 Task: In the Company americanexpress.com, schedule a meeting with title: 'Product Demo and Service Presentation', Select date: '20 August, 2023', select start time: 12:00:PM. Add location on call (786) 555-4384 with meeting description: For further discussion on products, kindly join the meeting. Add attendees from company's contact and save.. Logged in from softage.10@softage.net
Action: Mouse moved to (56, 43)
Screenshot: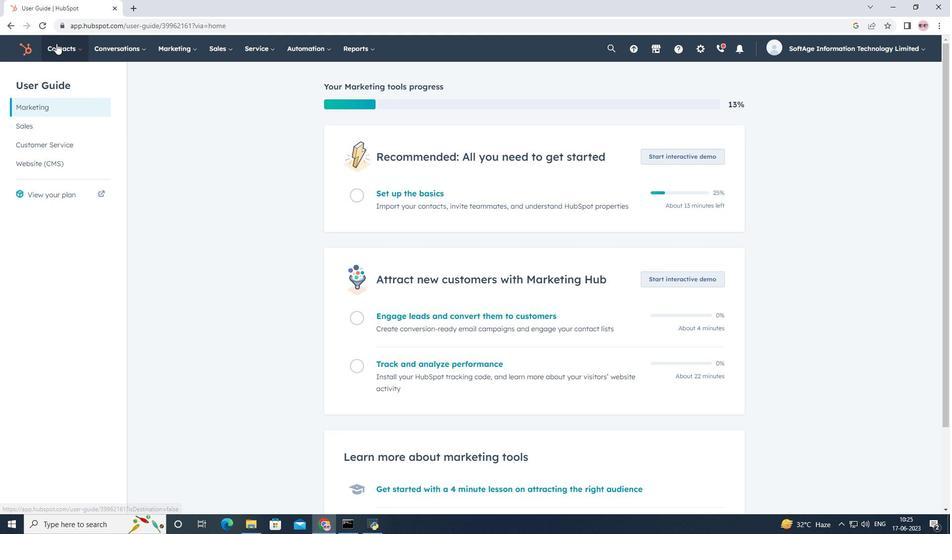 
Action: Mouse pressed left at (56, 43)
Screenshot: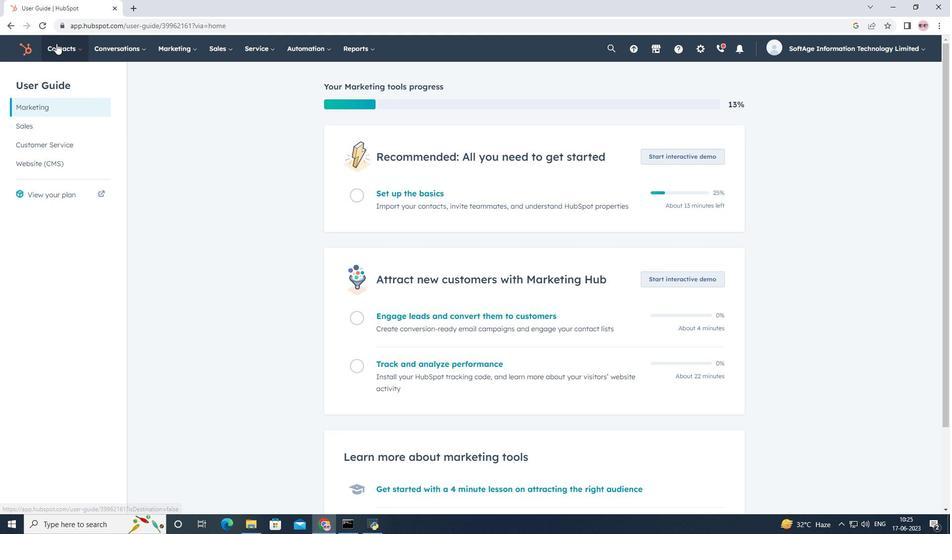 
Action: Mouse moved to (77, 100)
Screenshot: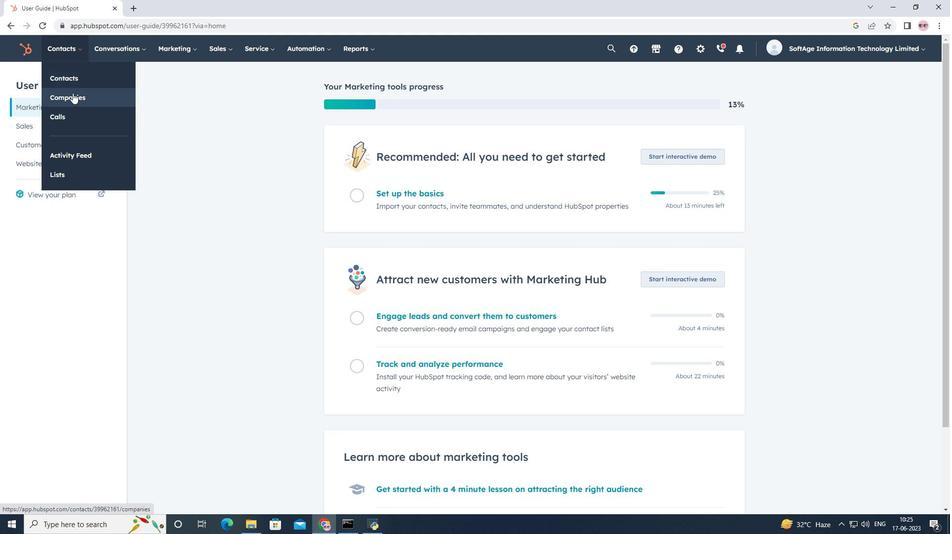 
Action: Mouse pressed left at (77, 100)
Screenshot: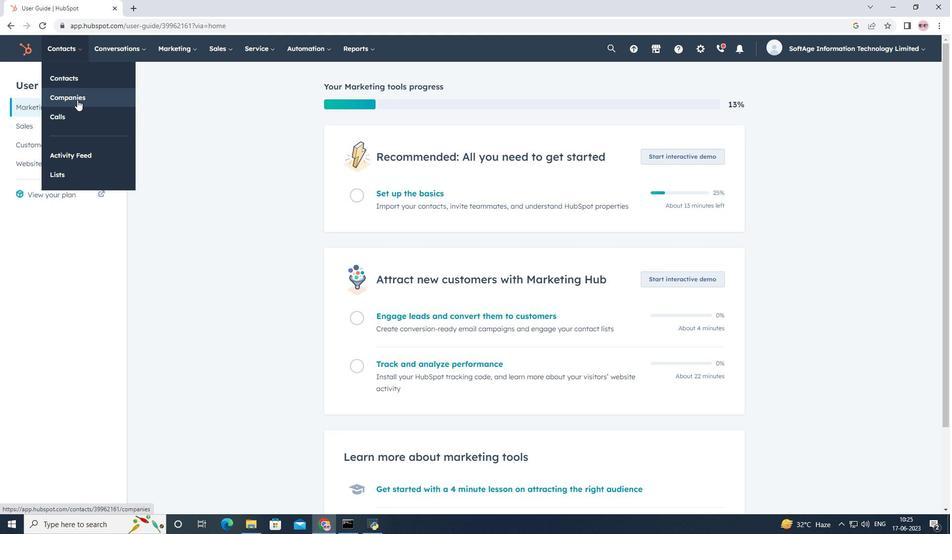 
Action: Mouse moved to (67, 158)
Screenshot: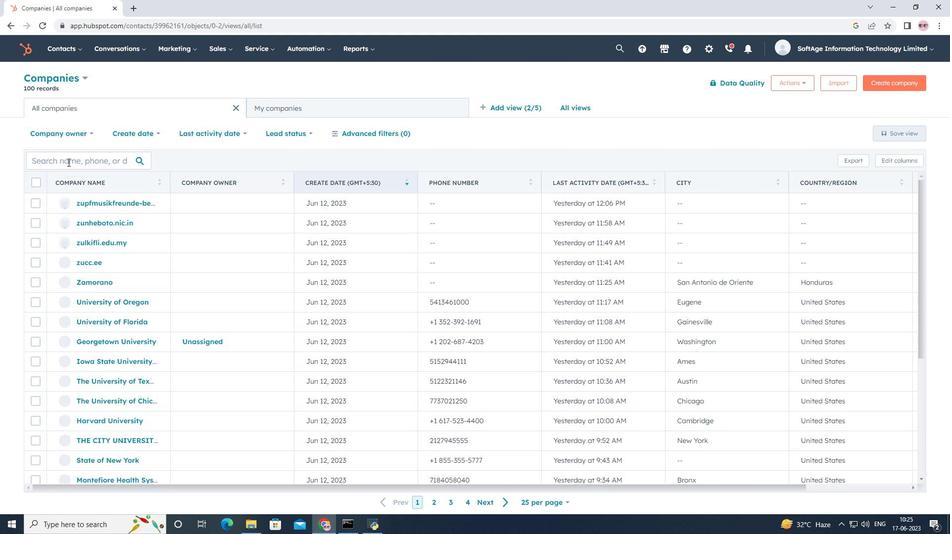 
Action: Mouse pressed left at (67, 158)
Screenshot: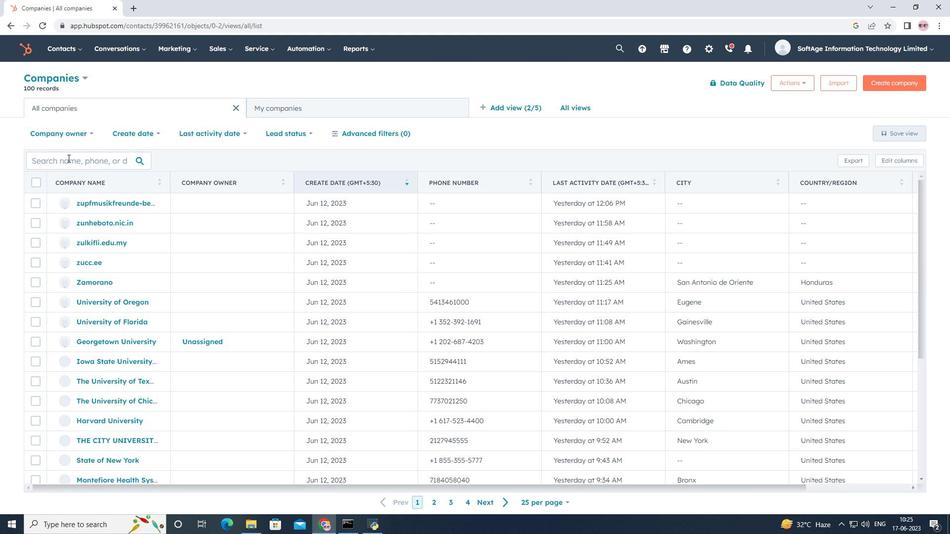 
Action: Key pressed <Key.shift>Am
Screenshot: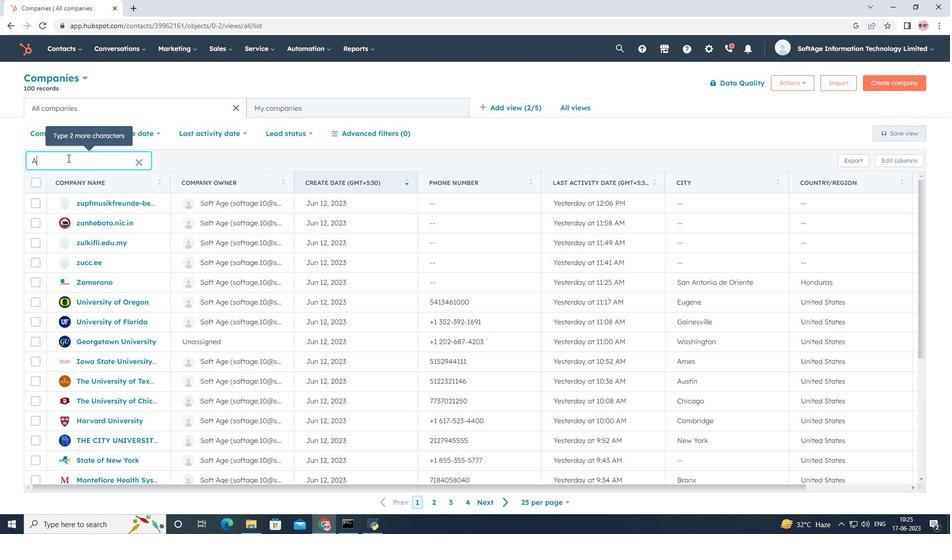 
Action: Mouse moved to (67, 157)
Screenshot: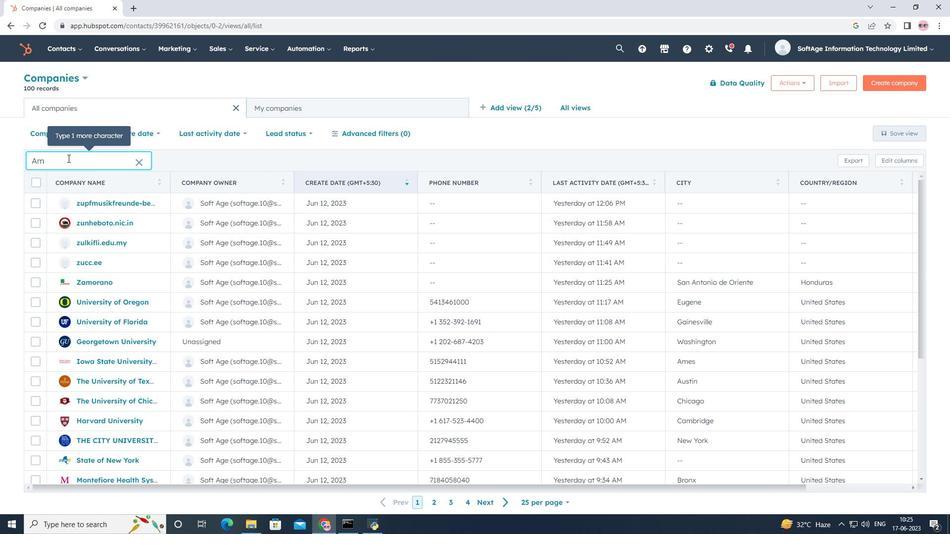 
Action: Key pressed ericanexpress.com
Screenshot: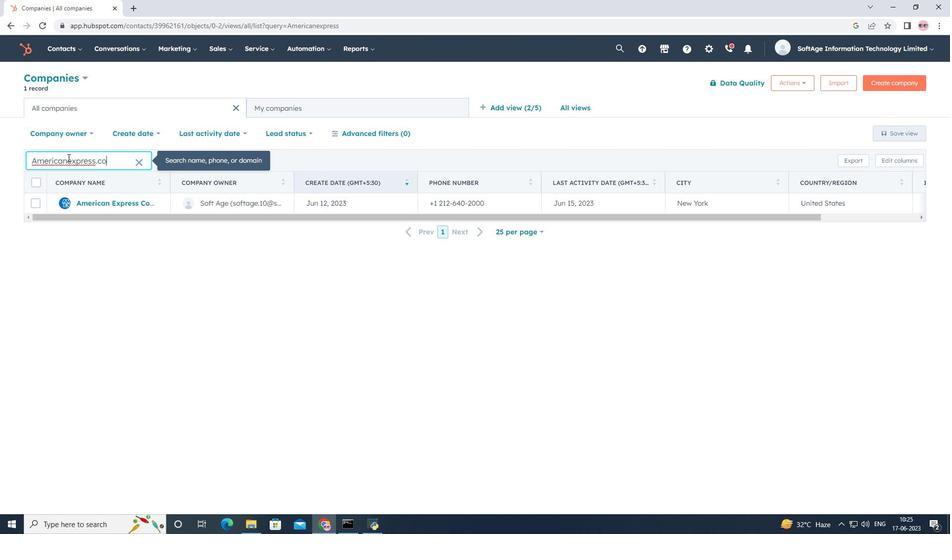 
Action: Mouse moved to (87, 205)
Screenshot: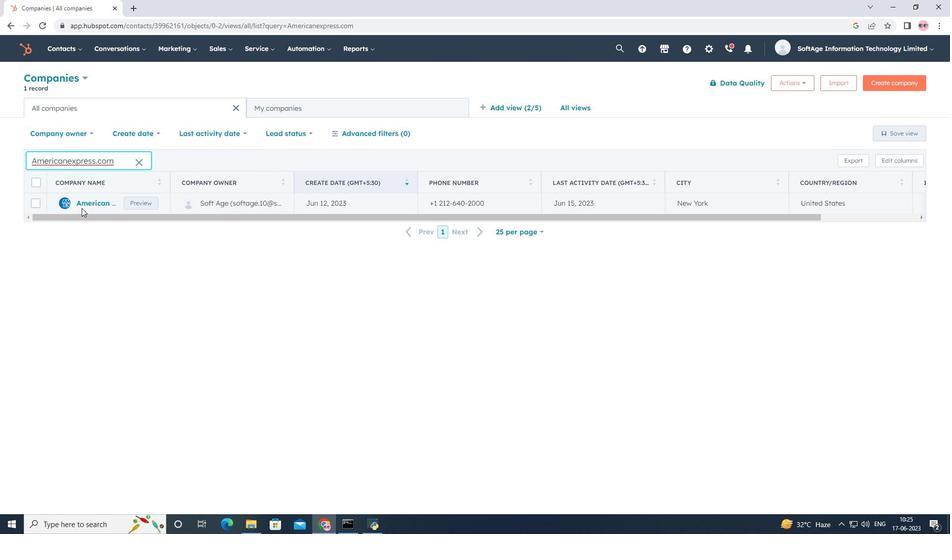 
Action: Mouse pressed left at (87, 205)
Screenshot: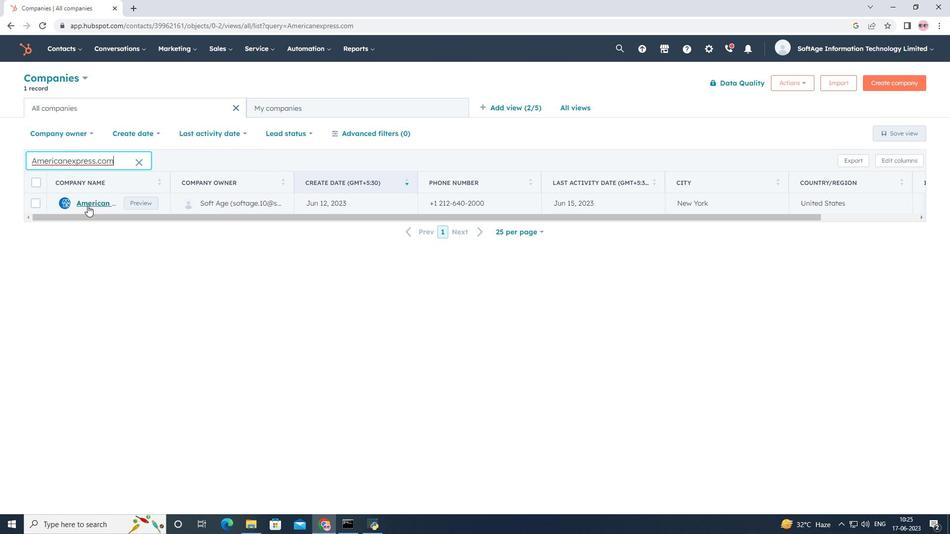 
Action: Mouse moved to (160, 165)
Screenshot: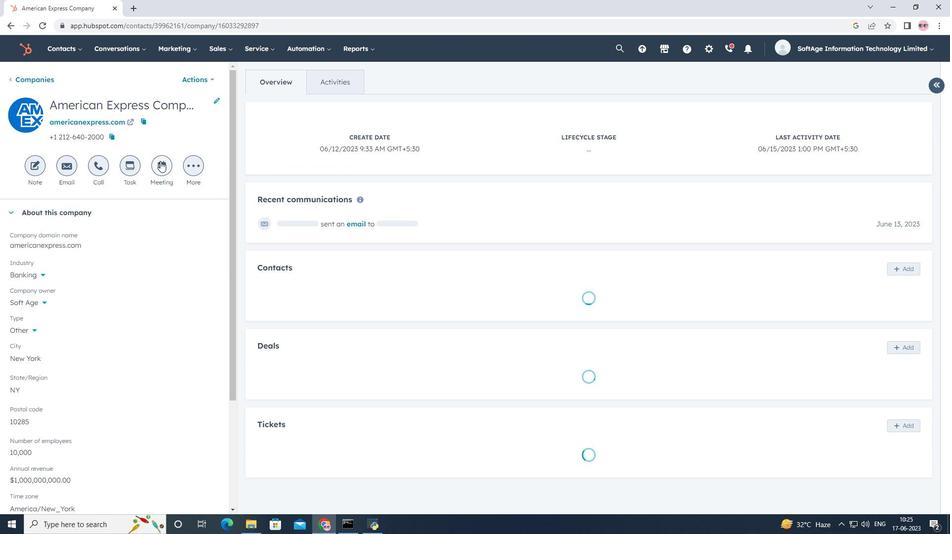 
Action: Mouse pressed left at (160, 165)
Screenshot: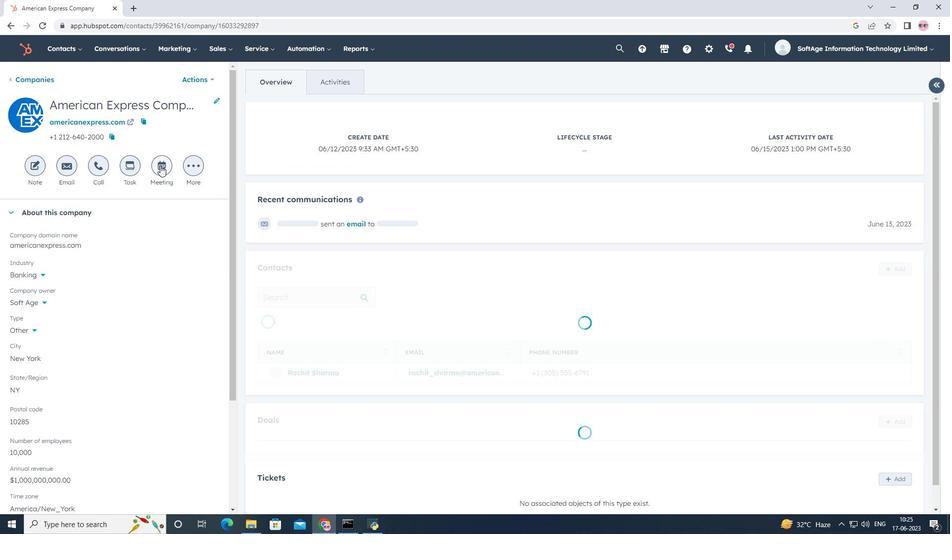 
Action: Mouse moved to (228, 152)
Screenshot: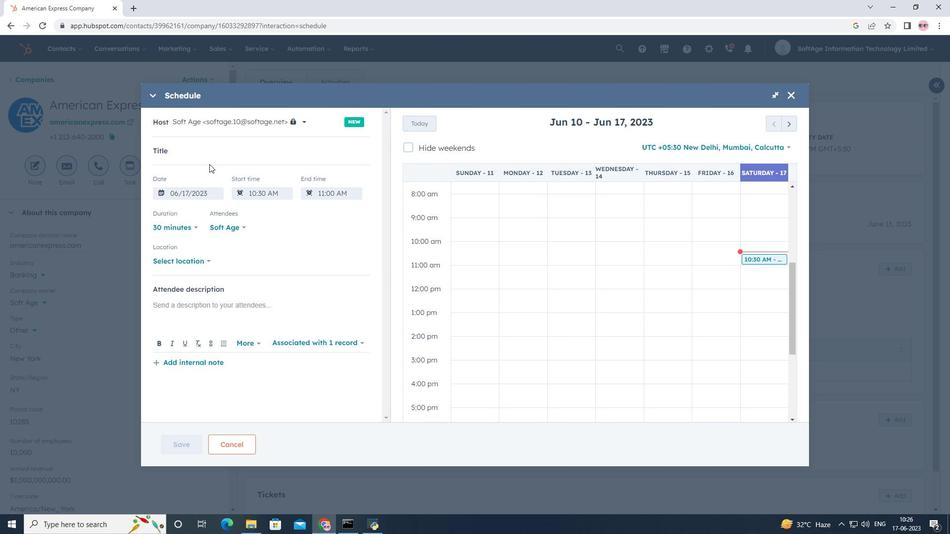 
Action: Key pressed <Key.shift><Key.shift><Key.shift><Key.shift><Key.shift><Key.shift><Key.shift><Key.shift><Key.shift>Product<Key.space><Key.shift>Demo<Key.space>and<Key.space><Key.shift>Service<Key.space><Key.shift>Presentation
Screenshot: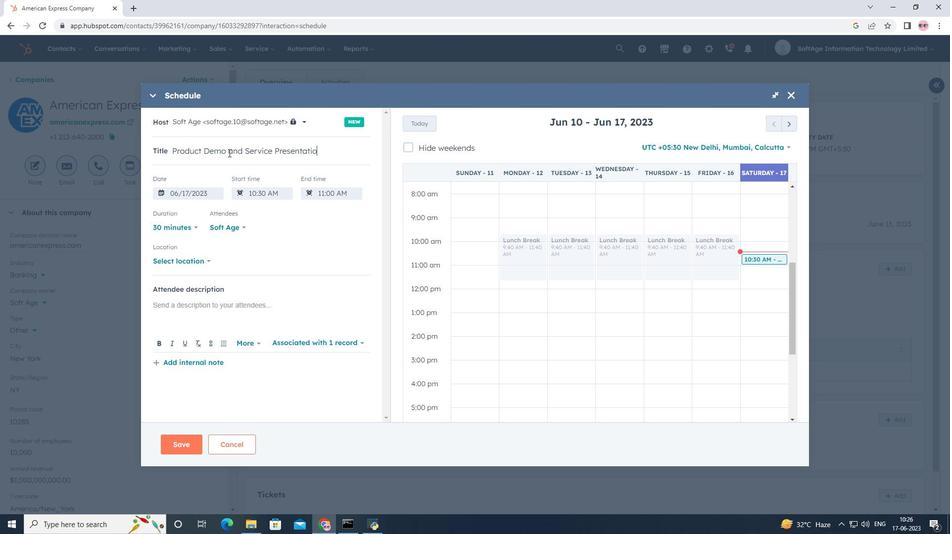 
Action: Mouse moved to (787, 123)
Screenshot: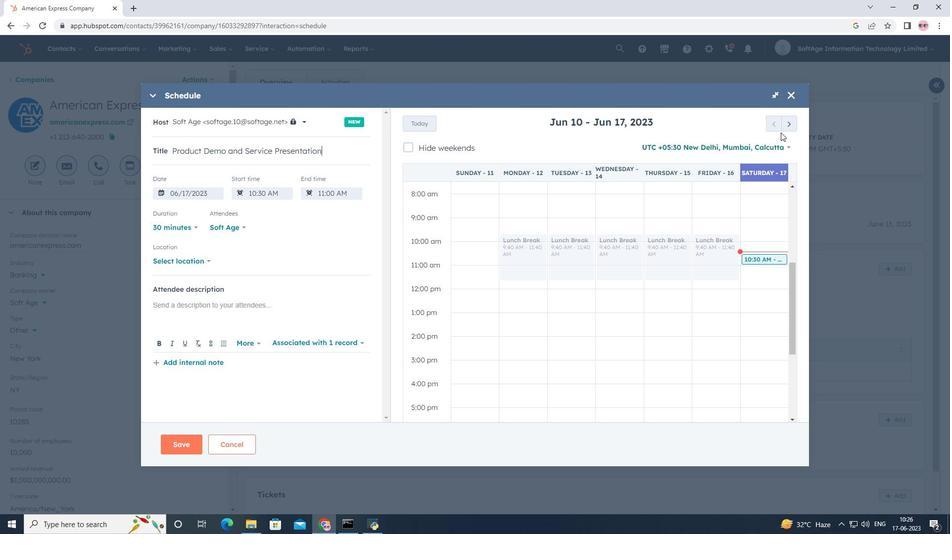 
Action: Mouse pressed left at (787, 123)
Screenshot: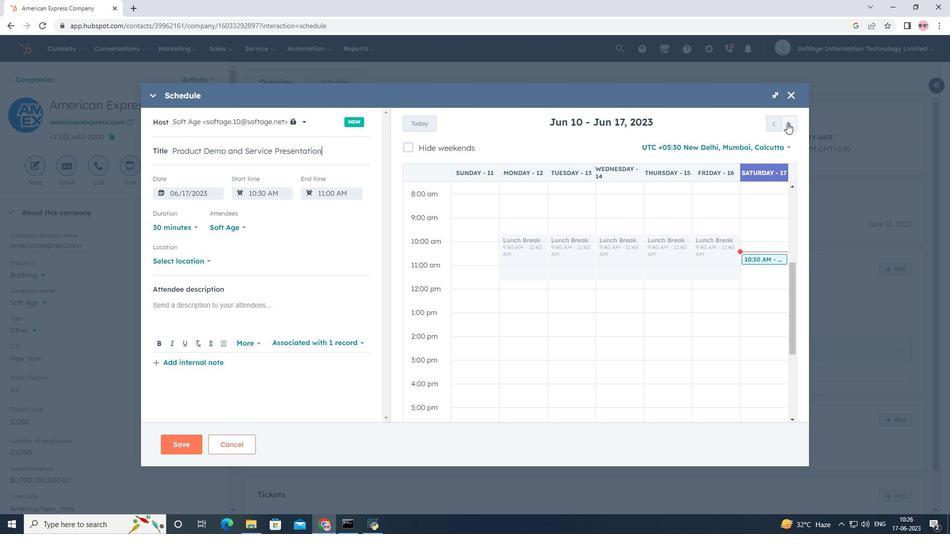 
Action: Mouse pressed left at (787, 123)
Screenshot: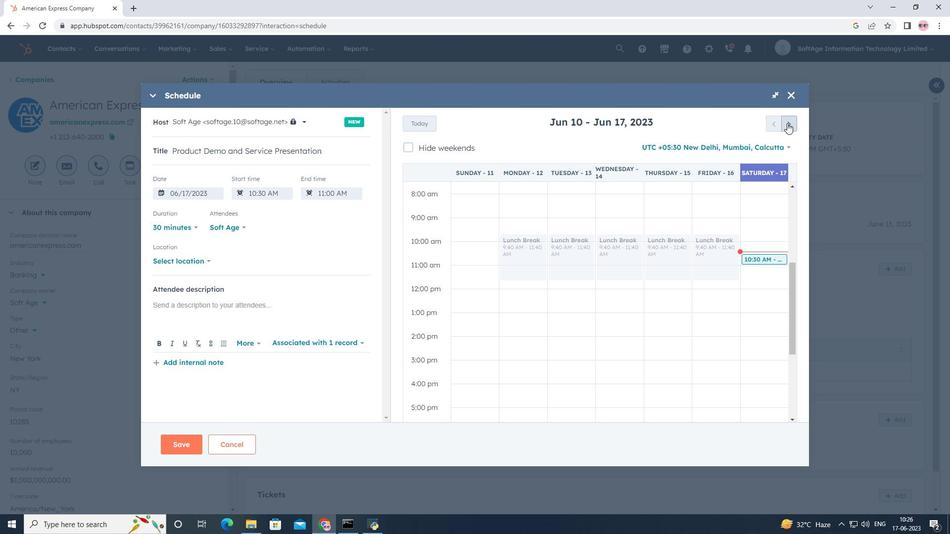 
Action: Mouse pressed left at (787, 123)
Screenshot: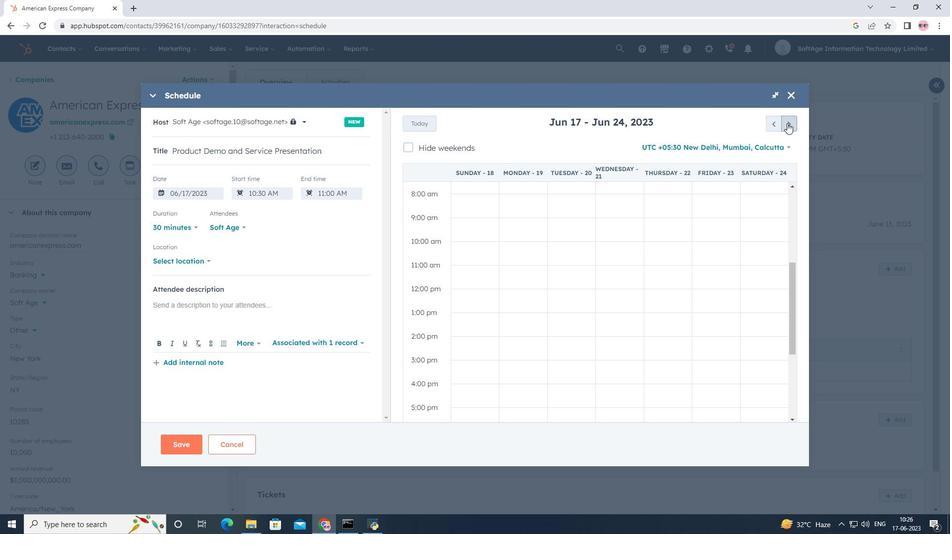 
Action: Mouse pressed left at (787, 123)
Screenshot: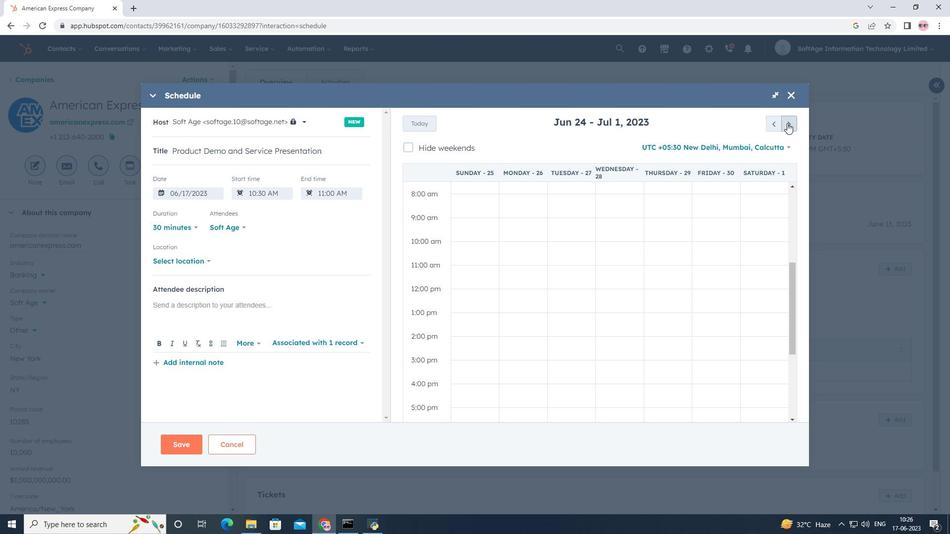 
Action: Mouse pressed left at (787, 123)
Screenshot: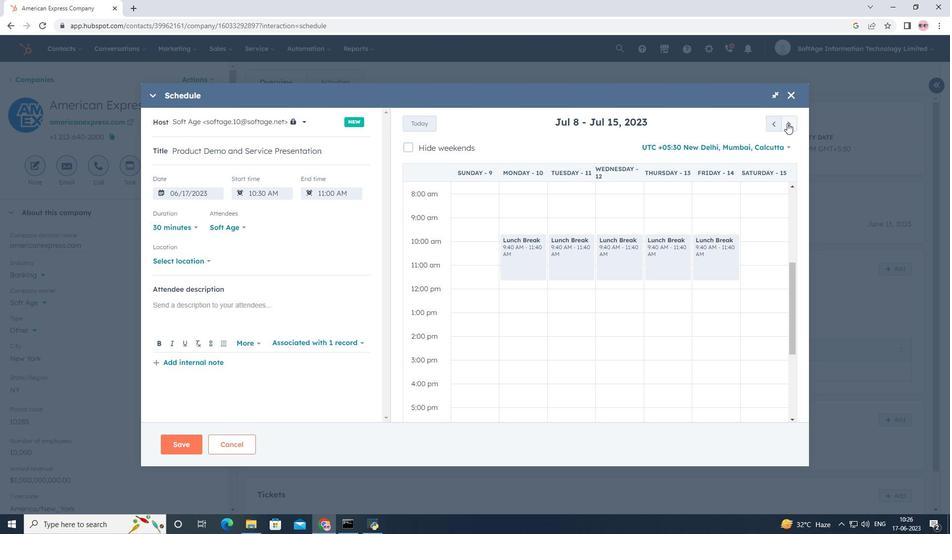 
Action: Mouse pressed left at (787, 123)
Screenshot: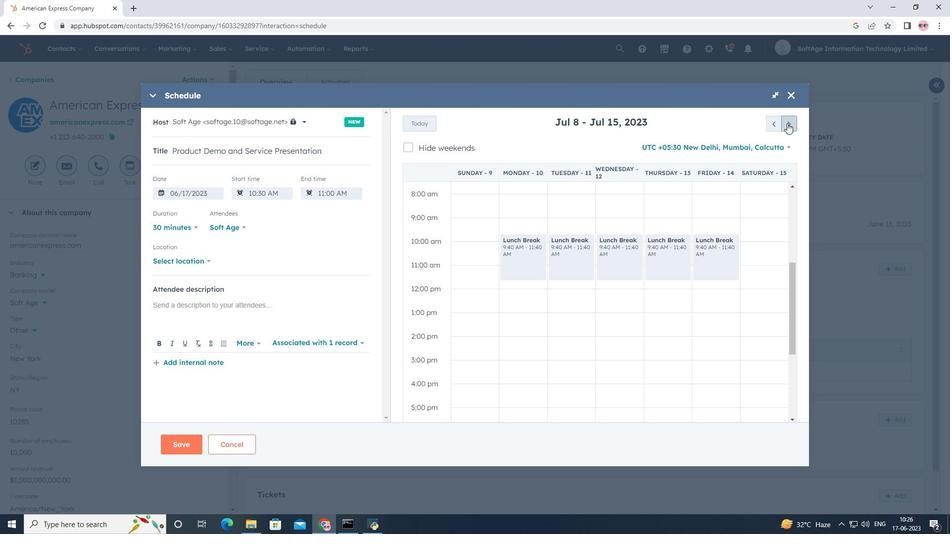 
Action: Mouse pressed left at (787, 123)
Screenshot: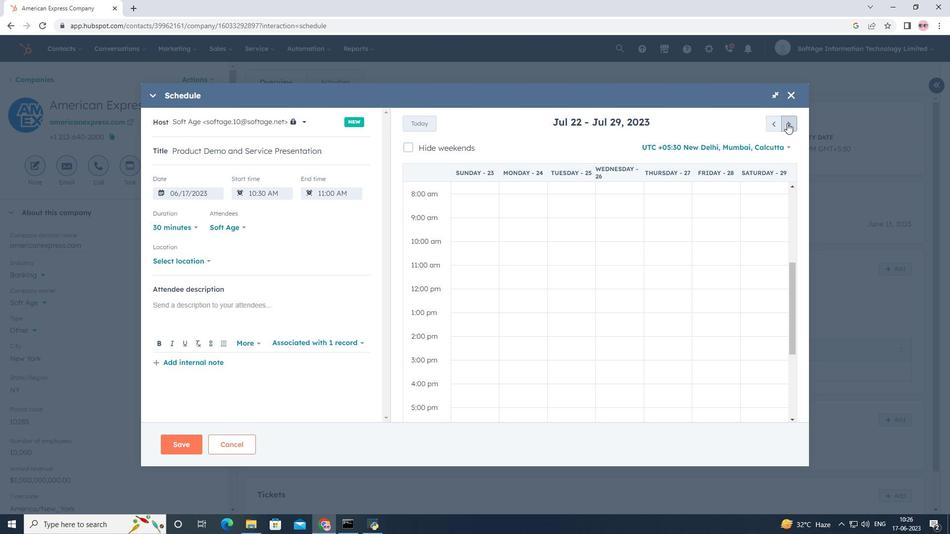 
Action: Mouse pressed left at (787, 123)
Screenshot: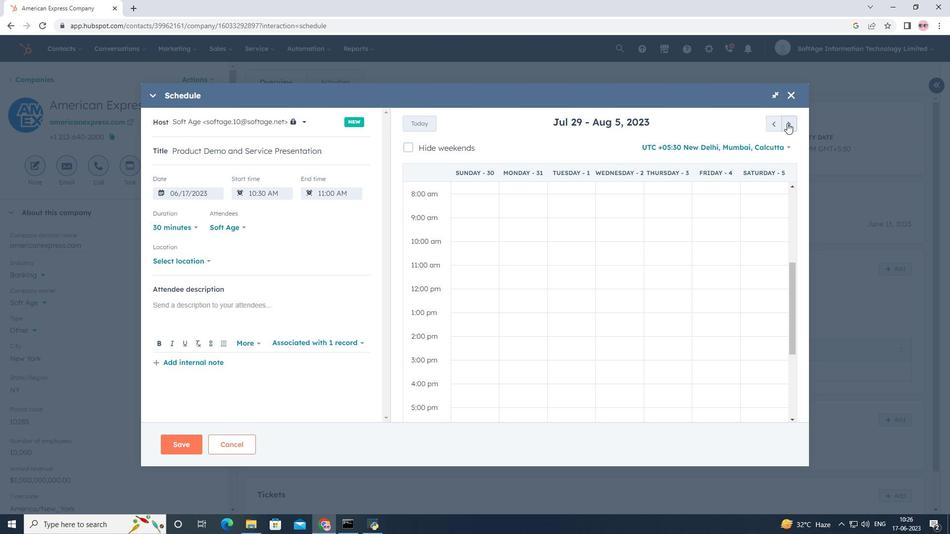 
Action: Mouse pressed left at (787, 123)
Screenshot: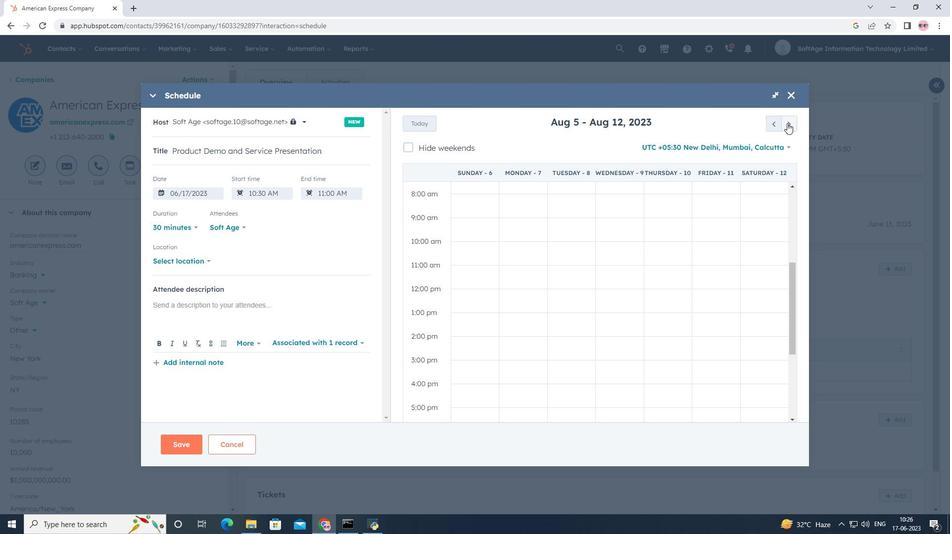 
Action: Mouse pressed left at (787, 123)
Screenshot: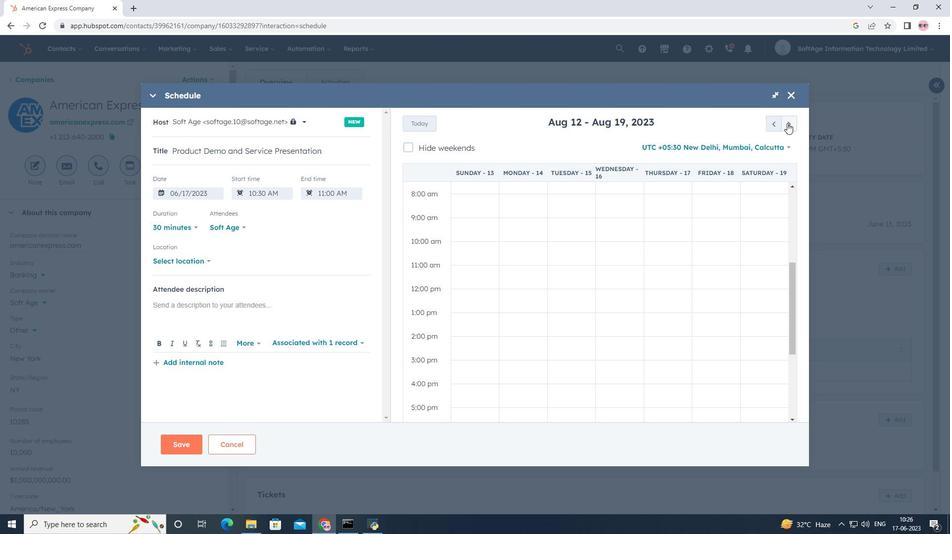 
Action: Mouse moved to (458, 293)
Screenshot: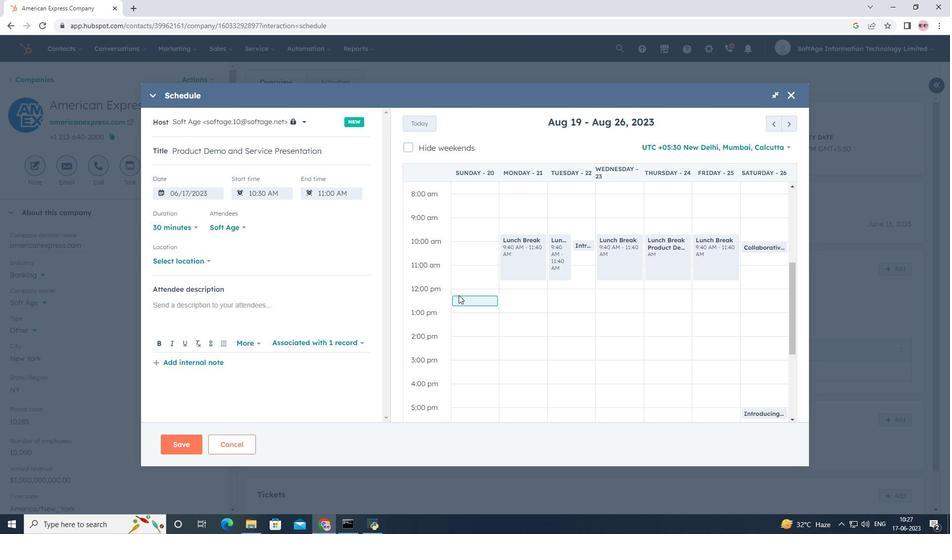 
Action: Mouse pressed left at (458, 293)
Screenshot: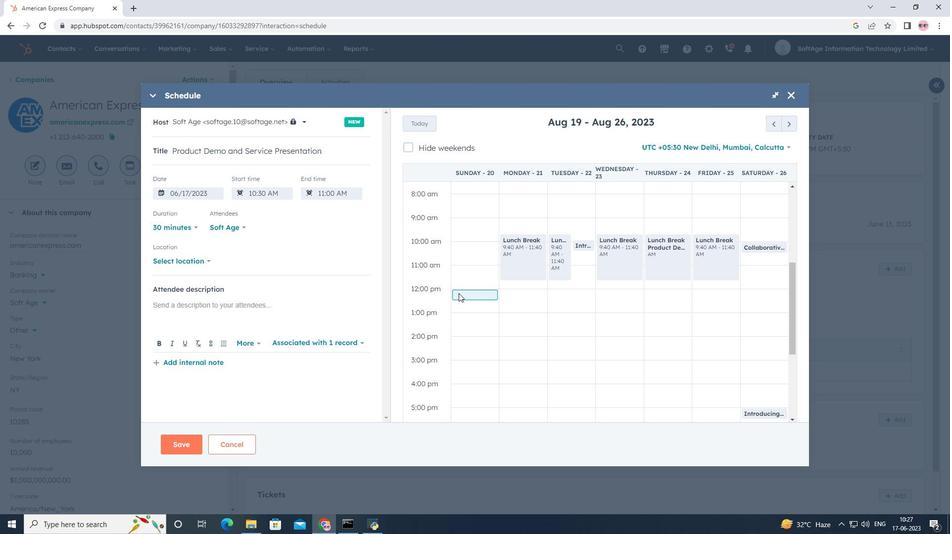
Action: Mouse moved to (208, 257)
Screenshot: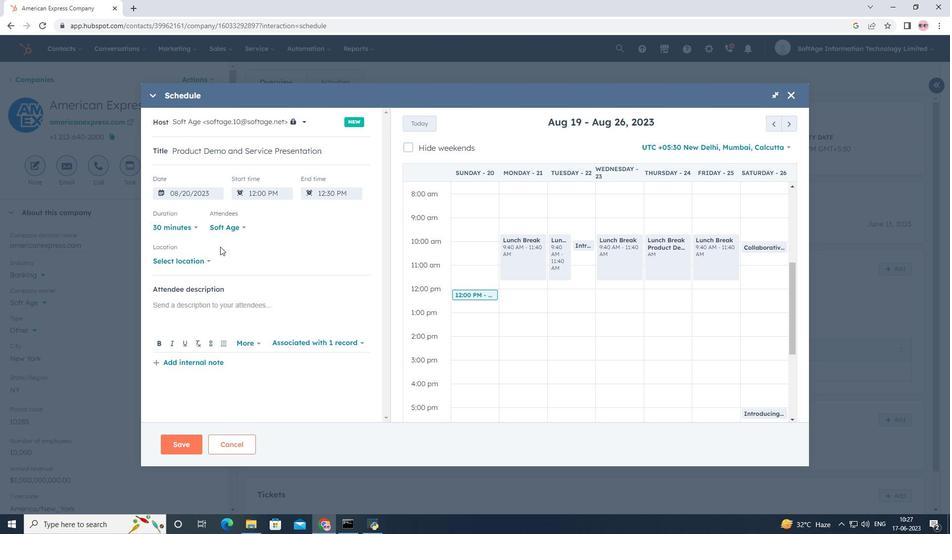 
Action: Mouse pressed left at (208, 257)
Screenshot: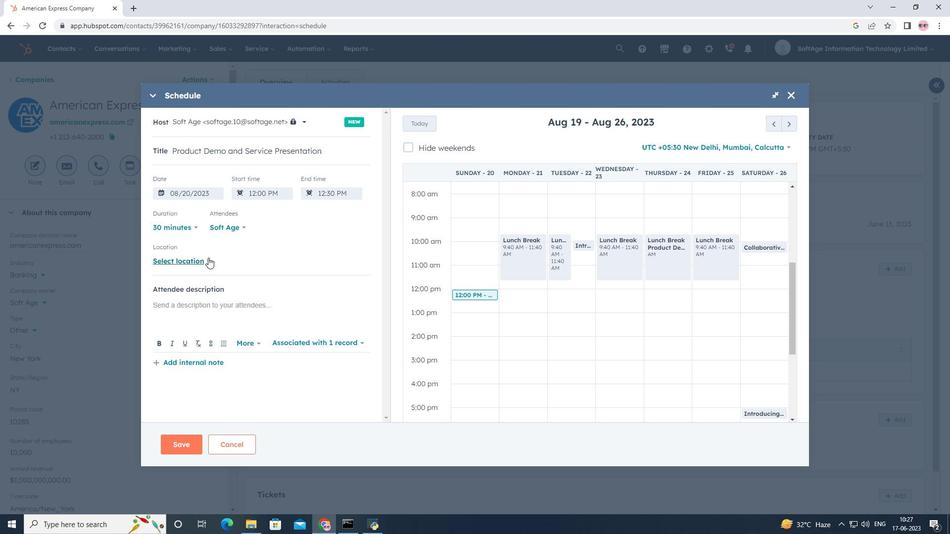 
Action: Mouse moved to (263, 229)
Screenshot: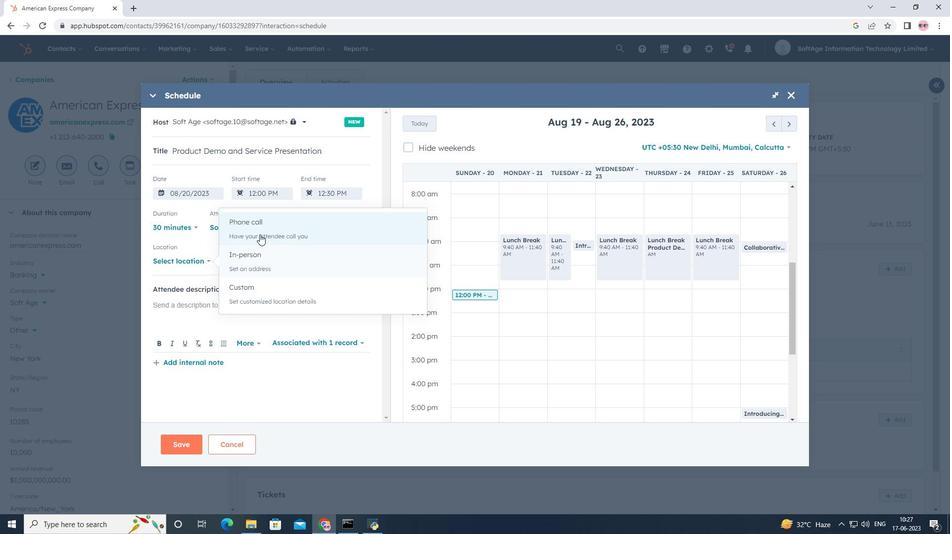 
Action: Mouse pressed left at (263, 229)
Screenshot: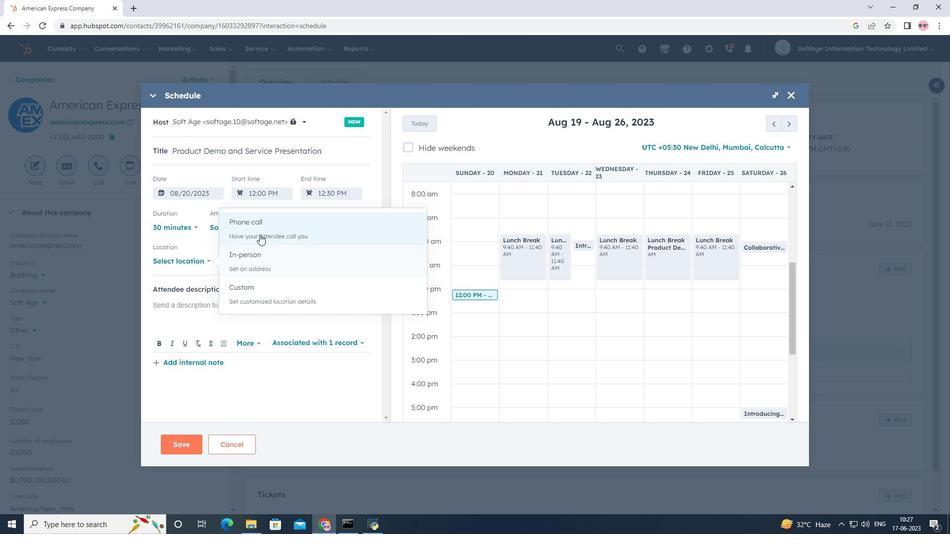 
Action: Mouse moved to (232, 257)
Screenshot: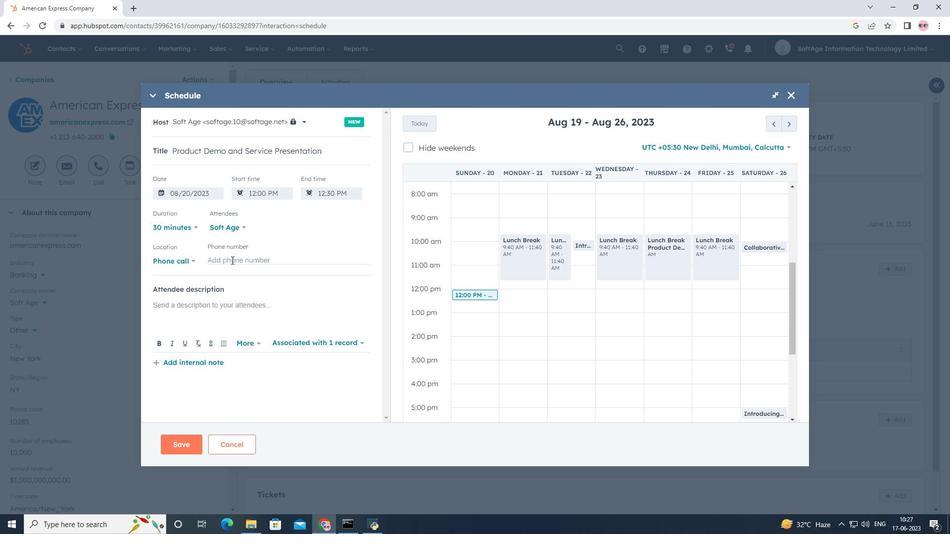 
Action: Mouse pressed left at (232, 257)
Screenshot: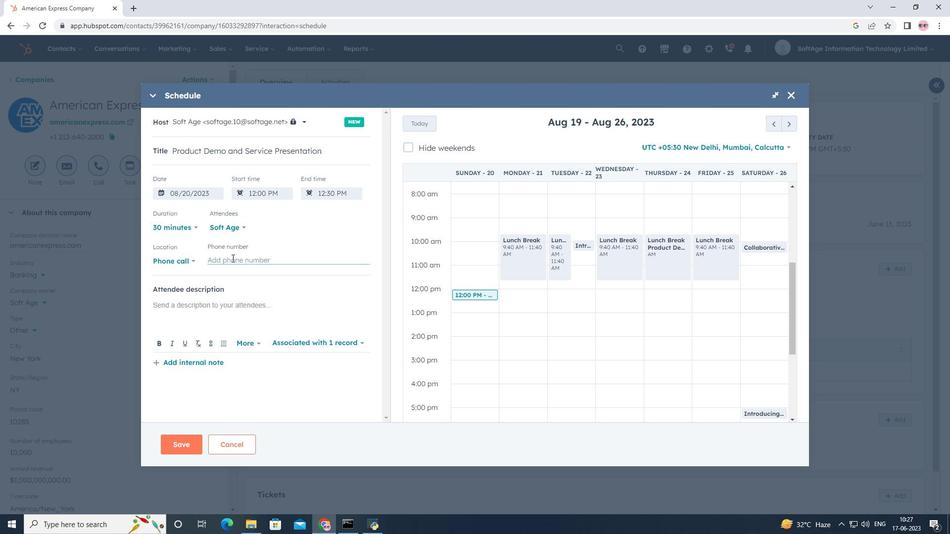 
Action: Key pressed <Key.shift>(786<Key.shift>)<Key.space>
Screenshot: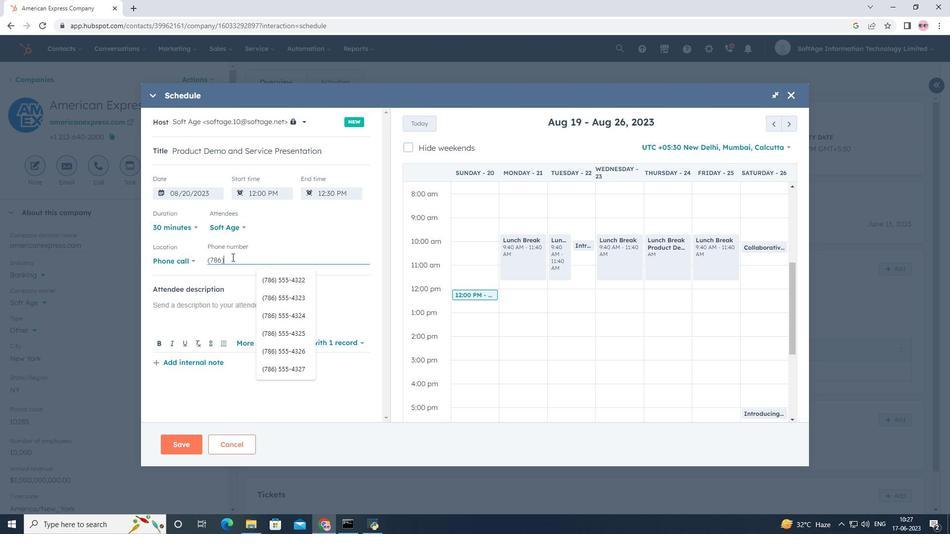 
Action: Mouse moved to (232, 256)
Screenshot: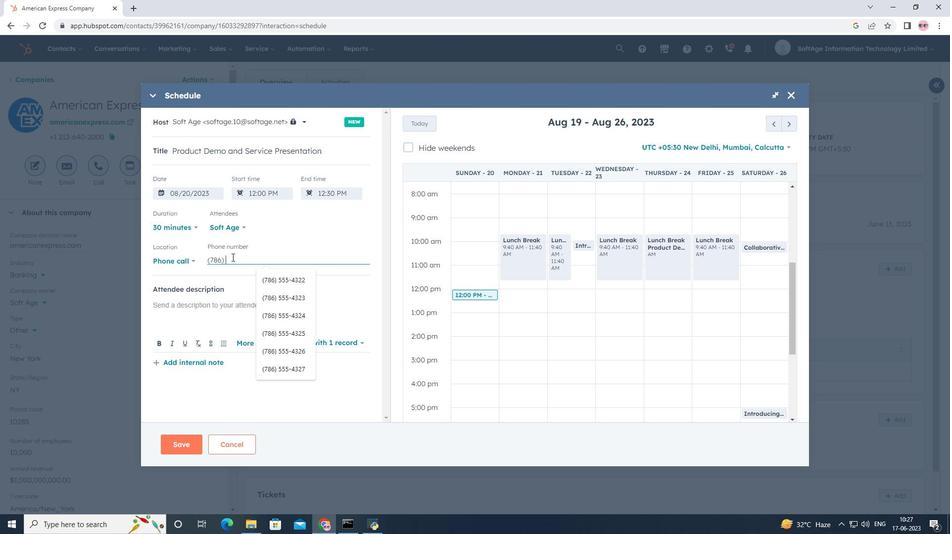 
Action: Key pressed 555-4384
Screenshot: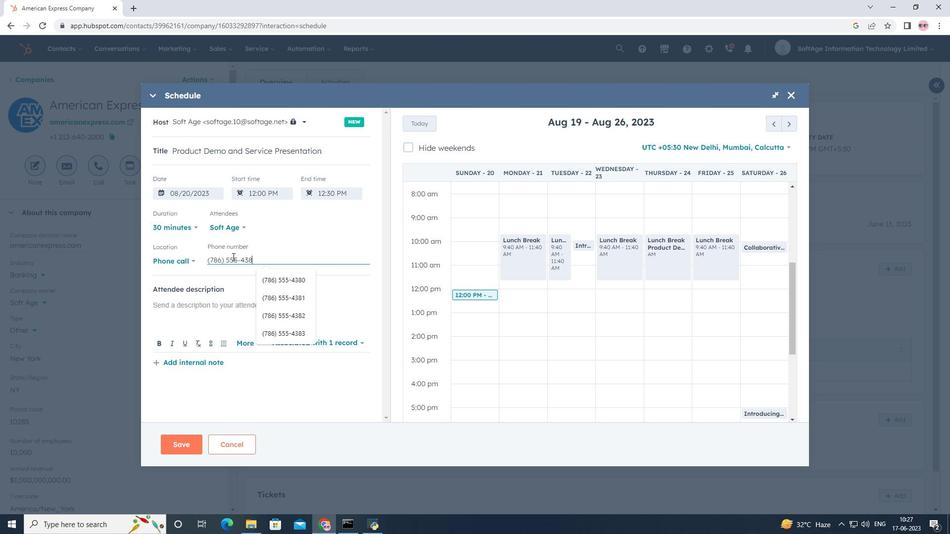 
Action: Mouse moved to (225, 303)
Screenshot: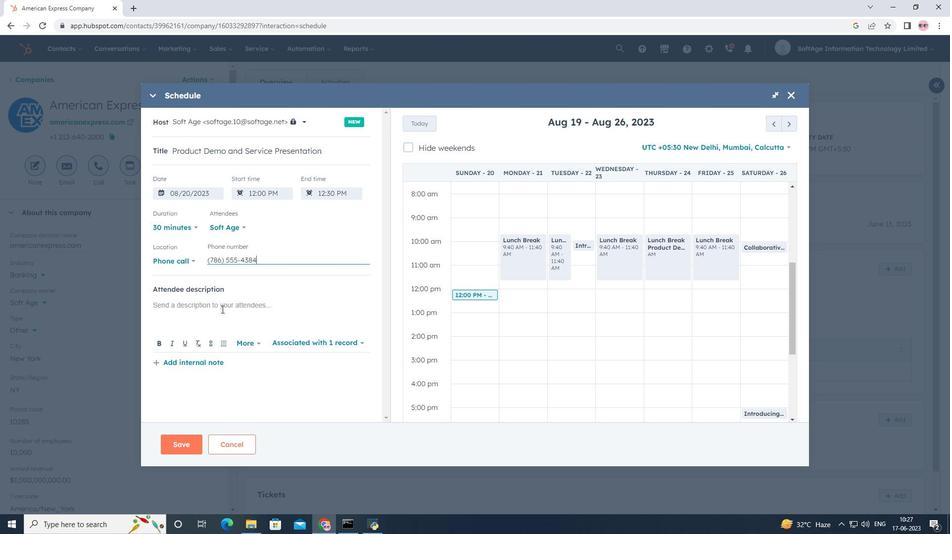 
Action: Mouse pressed left at (225, 303)
Screenshot: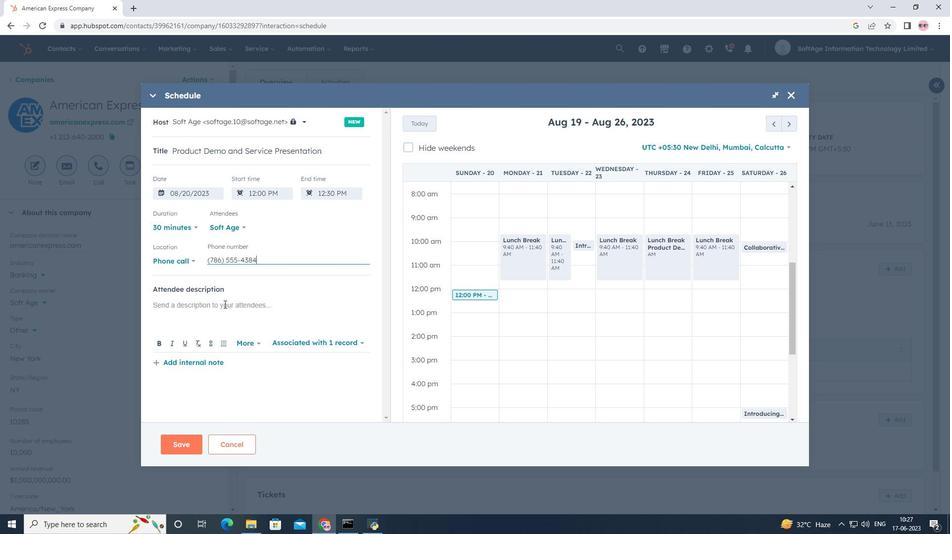 
Action: Key pressed <Key.shift>For<Key.space>further<Key.space>discussion<Key.space>on<Key.space>products,<Key.space>kindly<Key.space>join<Key.space>the<Key.space>meeting.
Screenshot: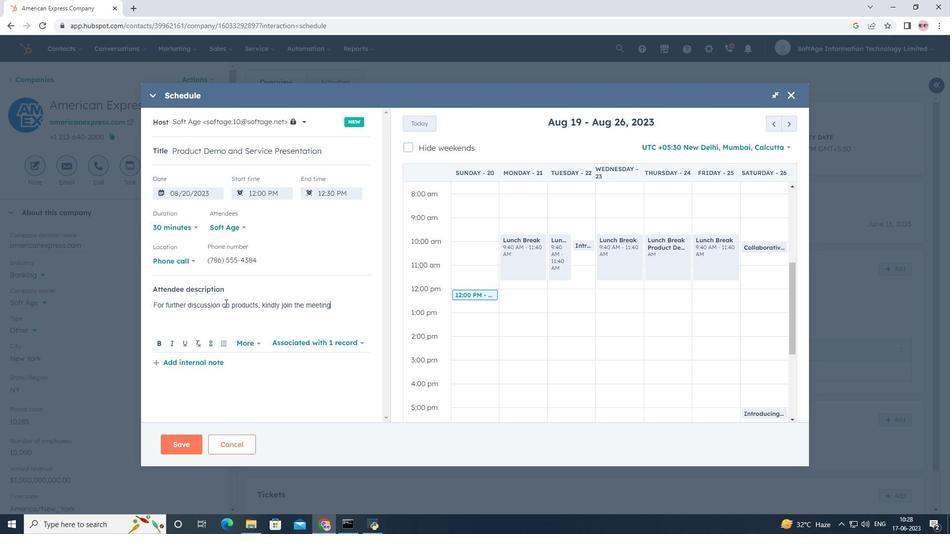 
Action: Mouse moved to (326, 344)
Screenshot: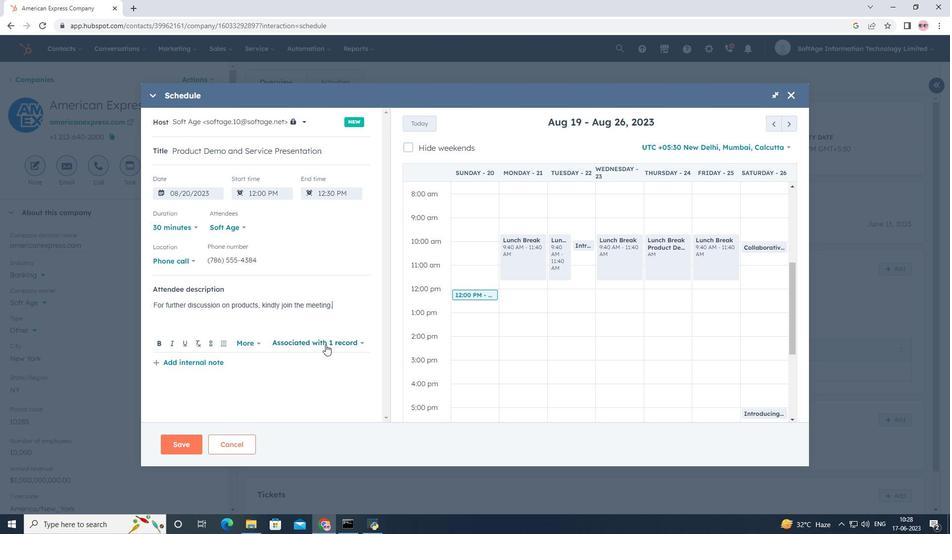 
Action: Mouse pressed left at (326, 344)
Screenshot: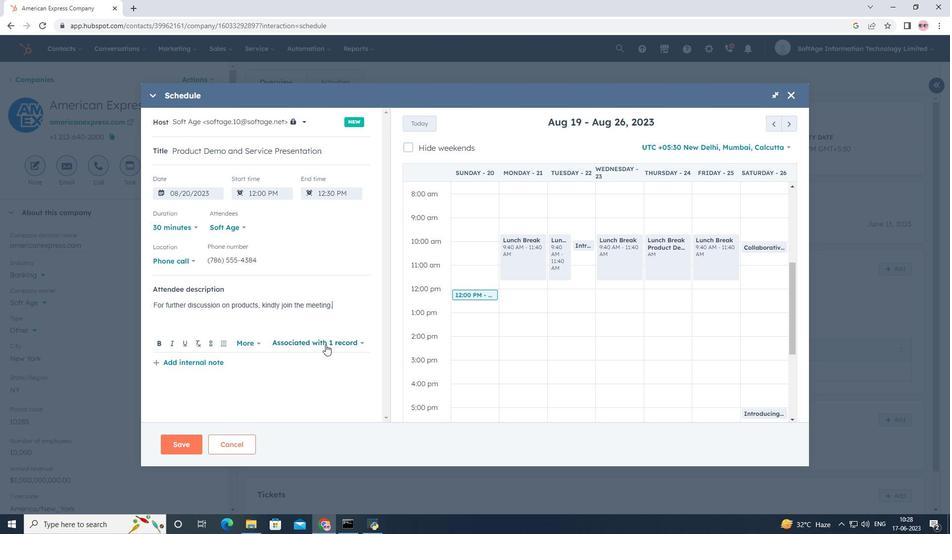 
Action: Mouse moved to (323, 273)
Screenshot: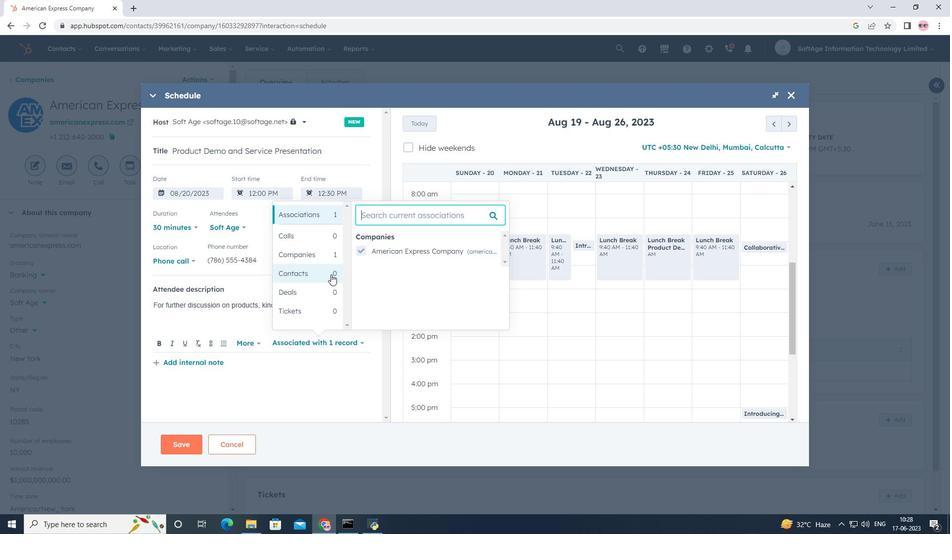 
Action: Mouse pressed left at (323, 273)
Screenshot: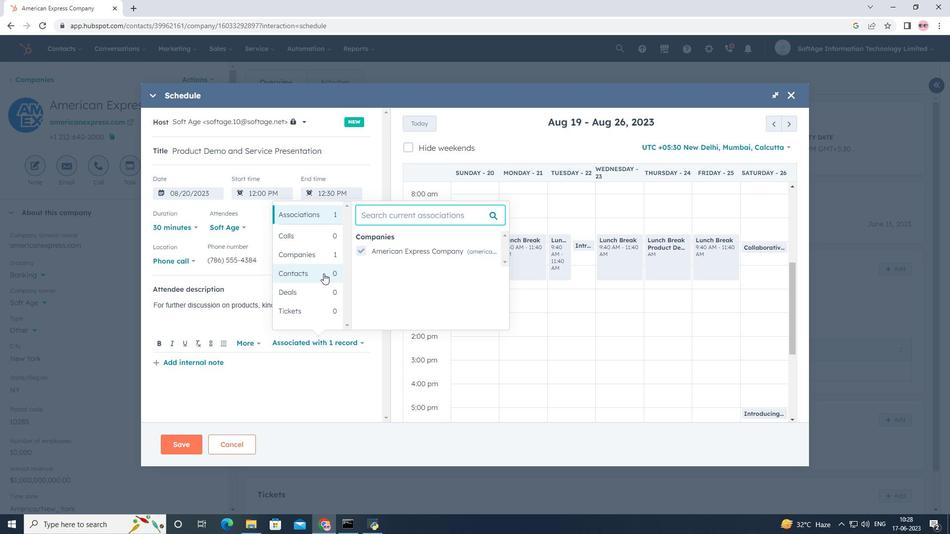 
Action: Mouse moved to (360, 240)
Screenshot: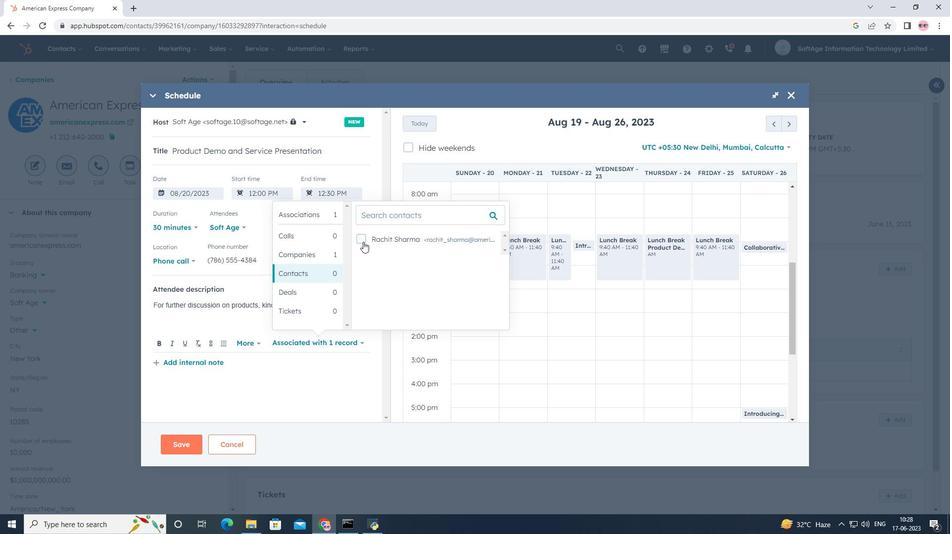 
Action: Mouse pressed left at (360, 240)
Screenshot: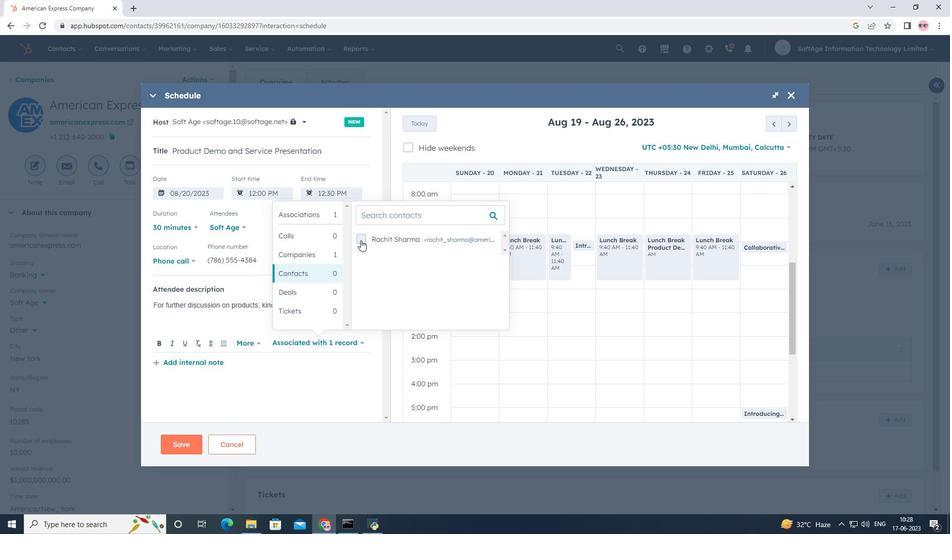 
Action: Mouse moved to (333, 369)
Screenshot: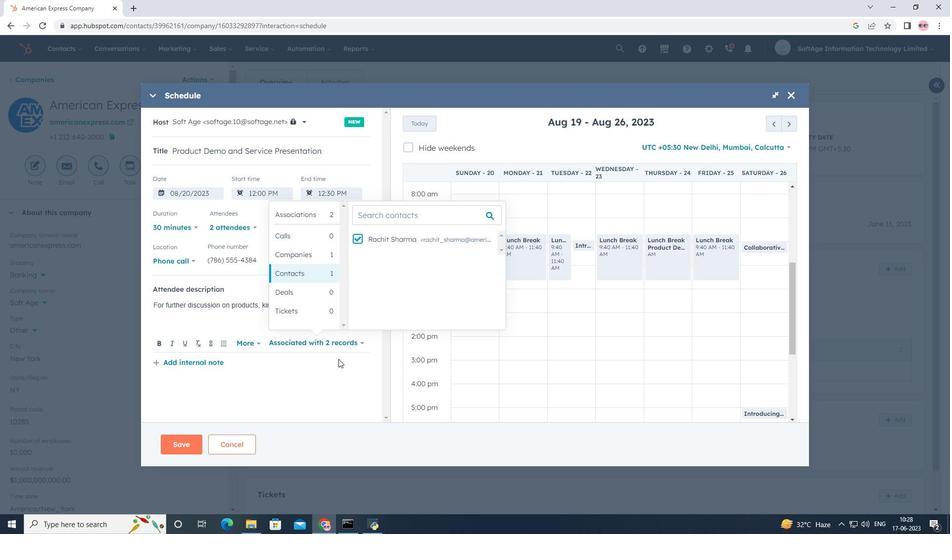 
Action: Mouse pressed left at (333, 369)
Screenshot: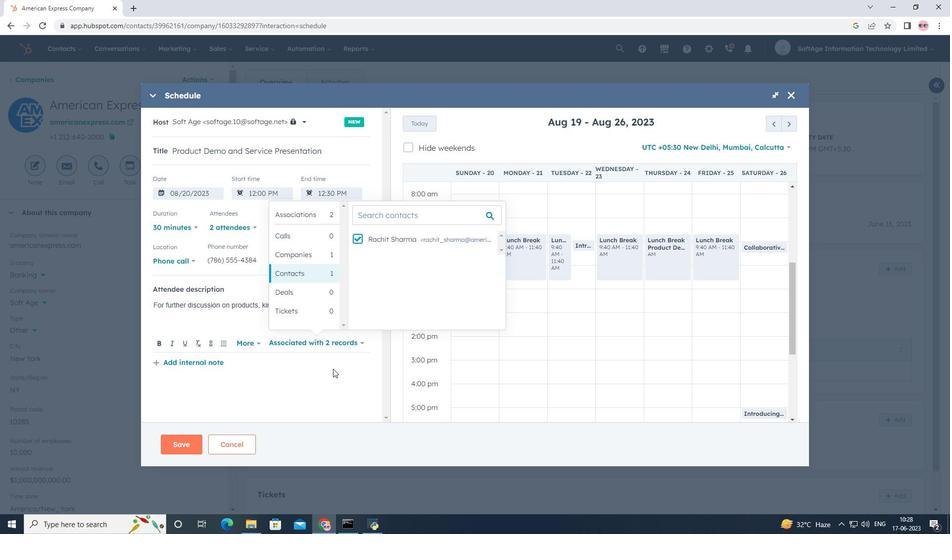 
Action: Mouse moved to (190, 443)
Screenshot: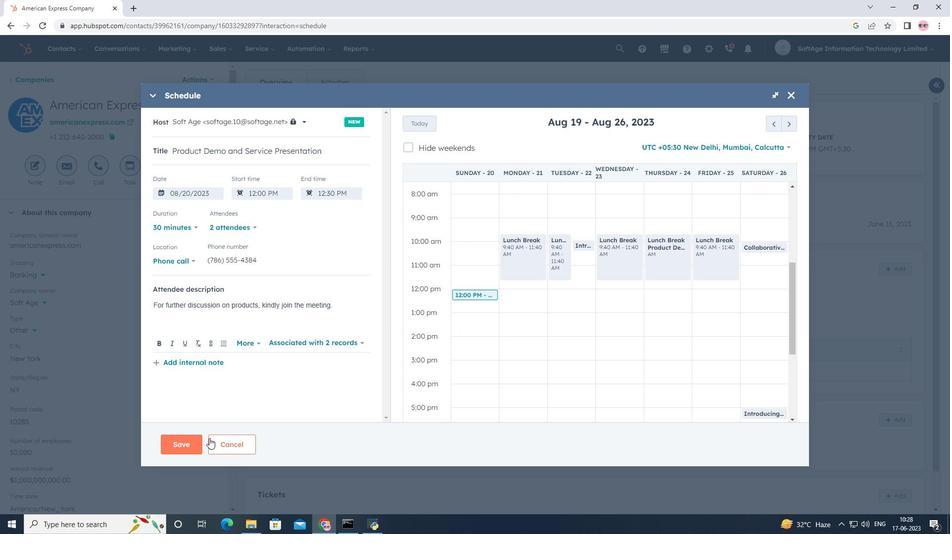 
Action: Mouse pressed left at (190, 443)
Screenshot: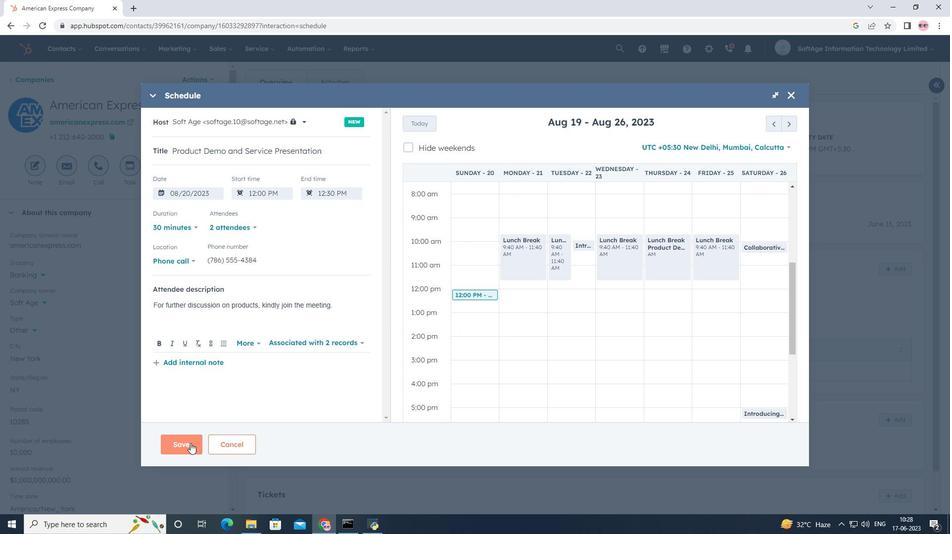 
